 Task: Use the formula "LARGE" in spreadsheet "Project portfolio".
Action: Mouse pressed left at (774, 375)
Screenshot: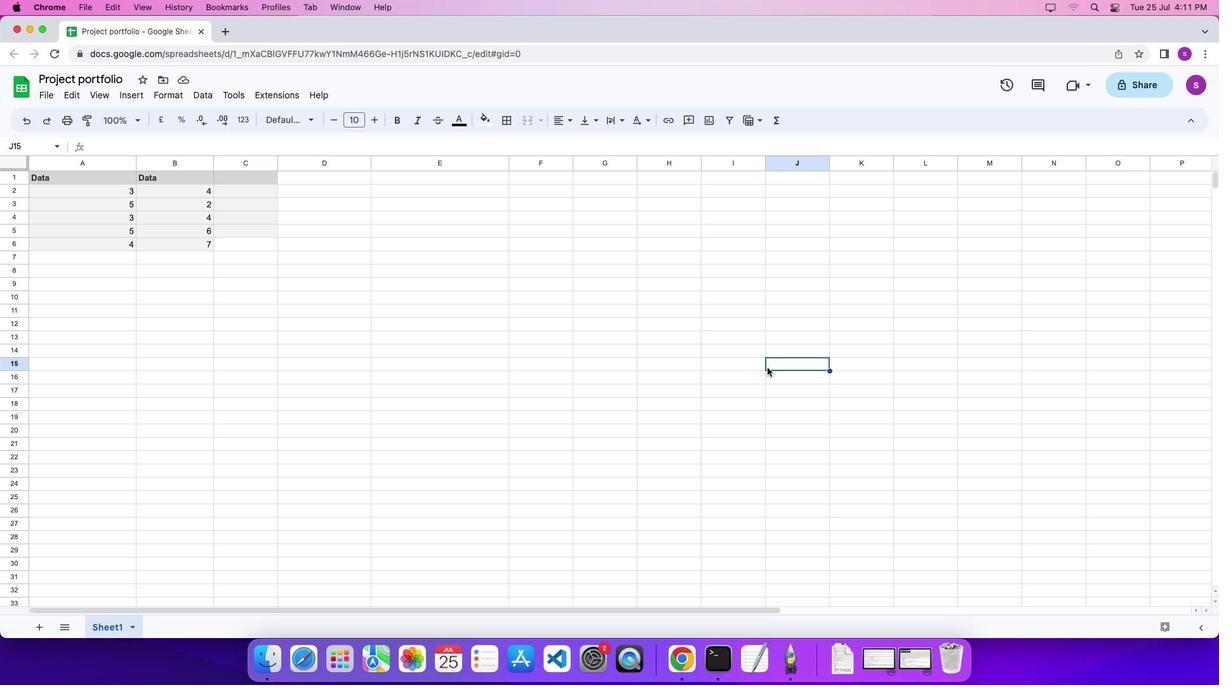 
Action: Mouse moved to (449, 215)
Screenshot: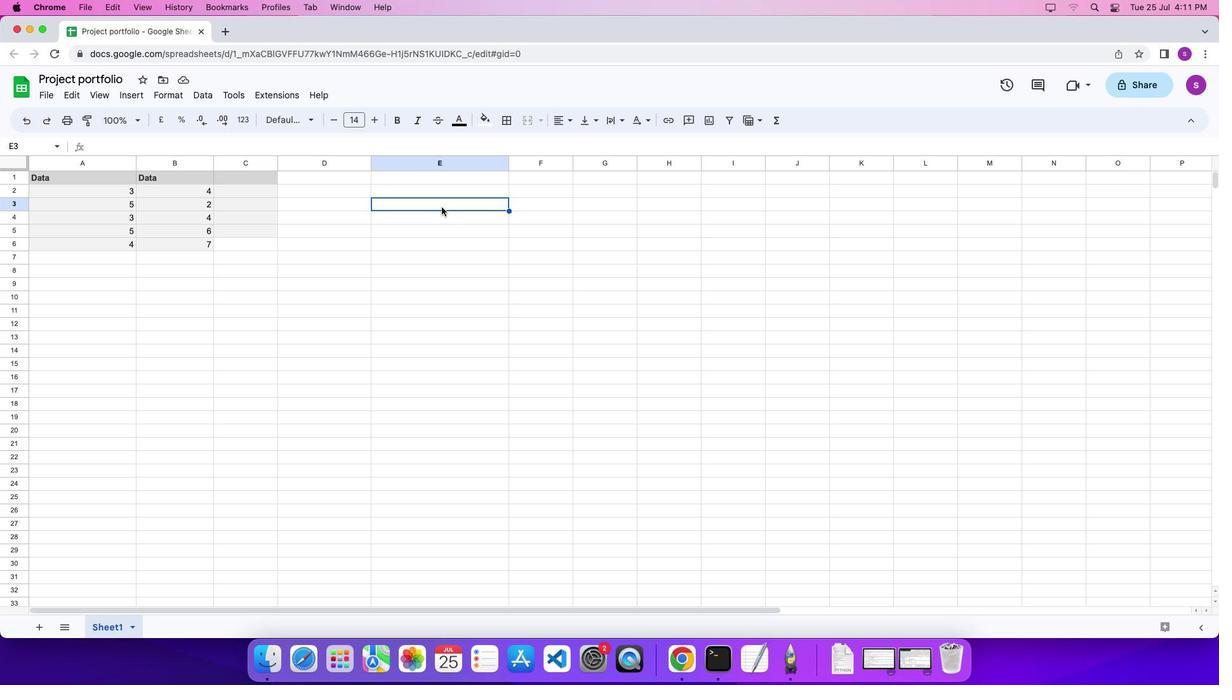 
Action: Mouse pressed left at (449, 215)
Screenshot: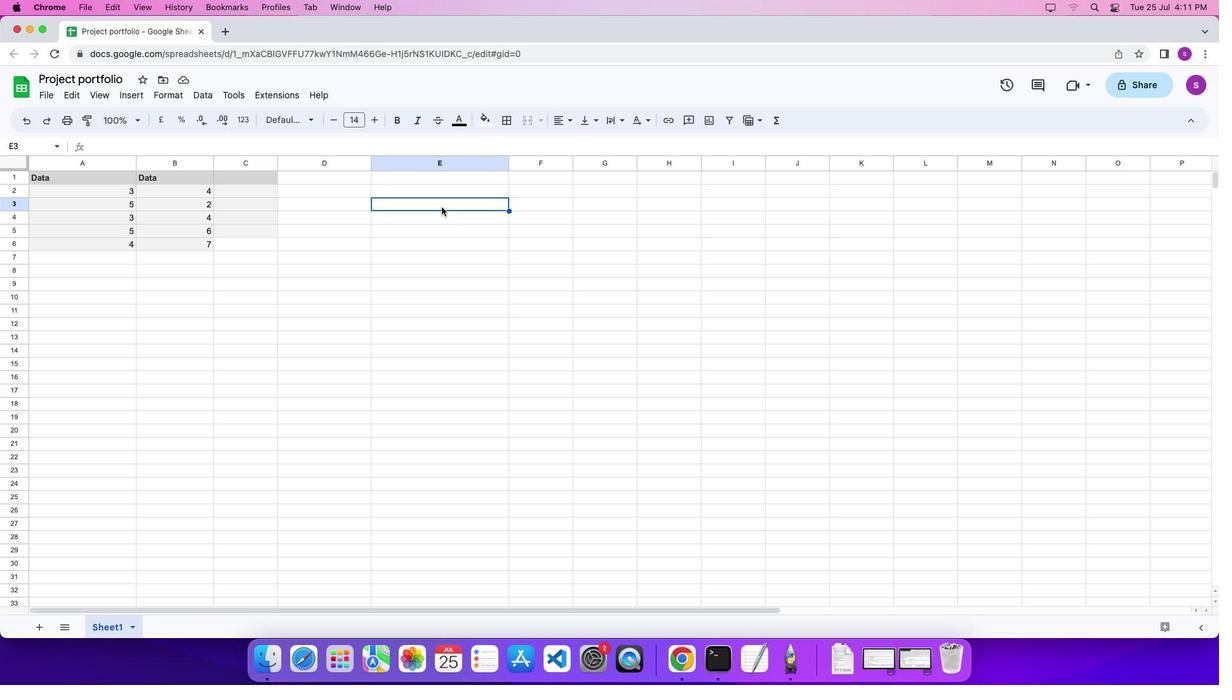 
Action: Key pressed '=''='
Screenshot: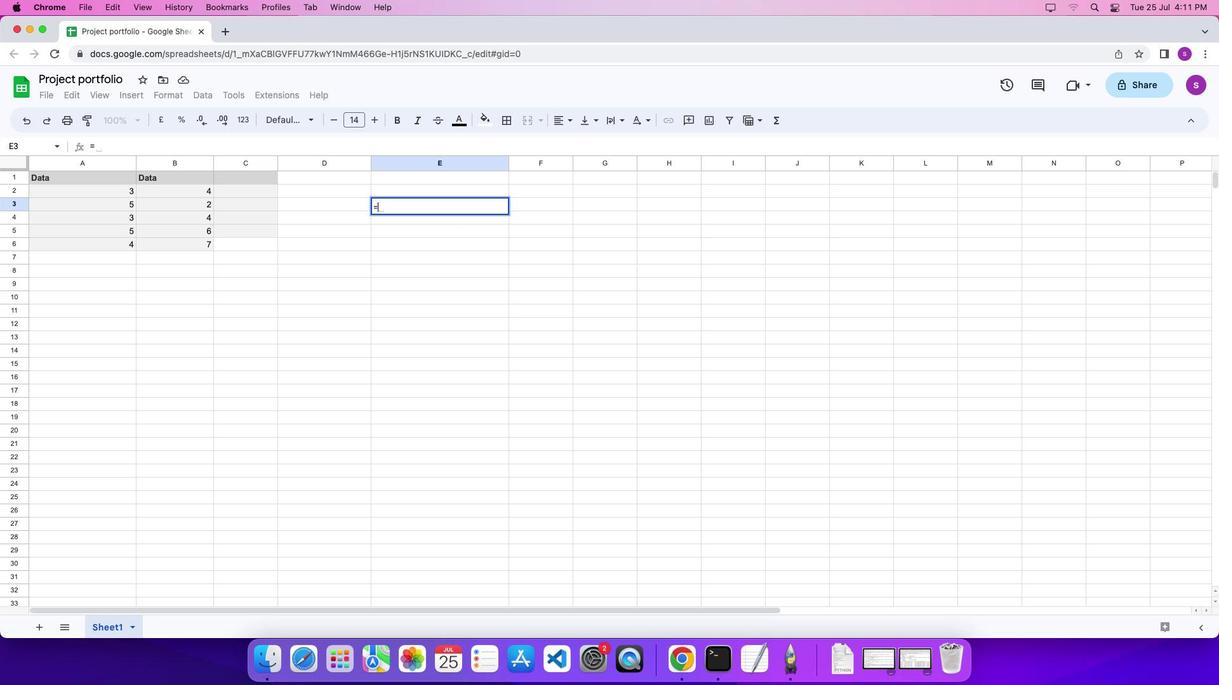 
Action: Mouse moved to (782, 125)
Screenshot: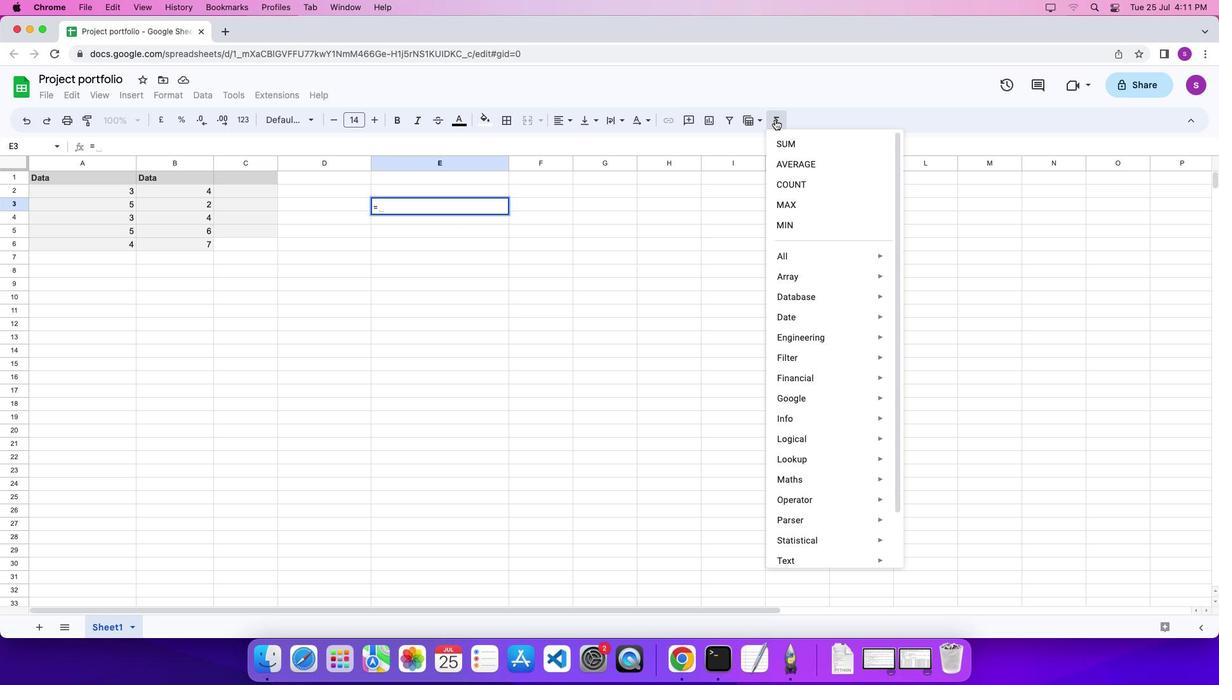 
Action: Mouse pressed left at (782, 125)
Screenshot: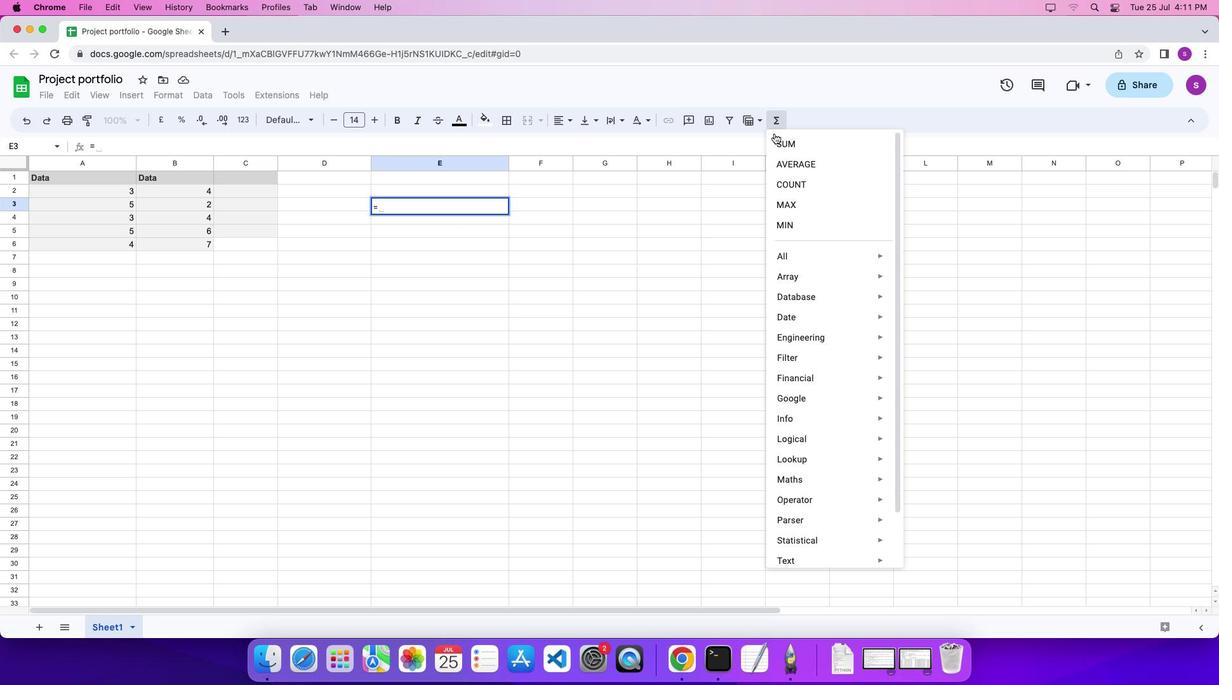 
Action: Mouse moved to (1002, 531)
Screenshot: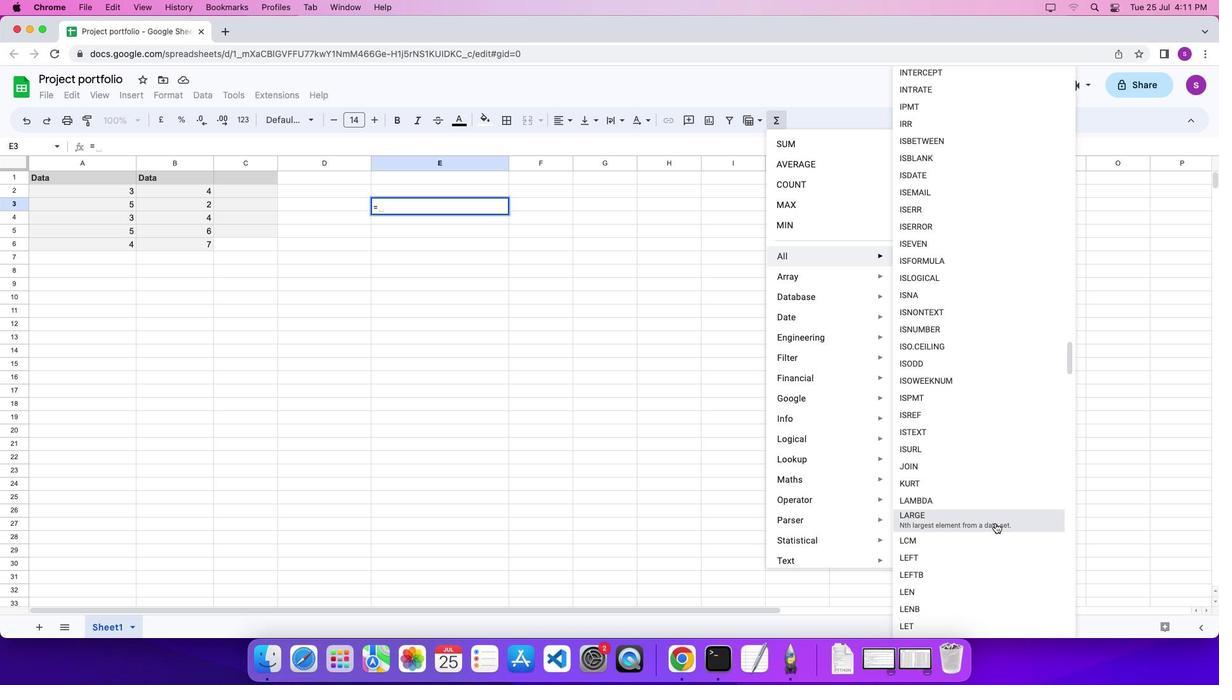 
Action: Mouse pressed left at (1002, 531)
Screenshot: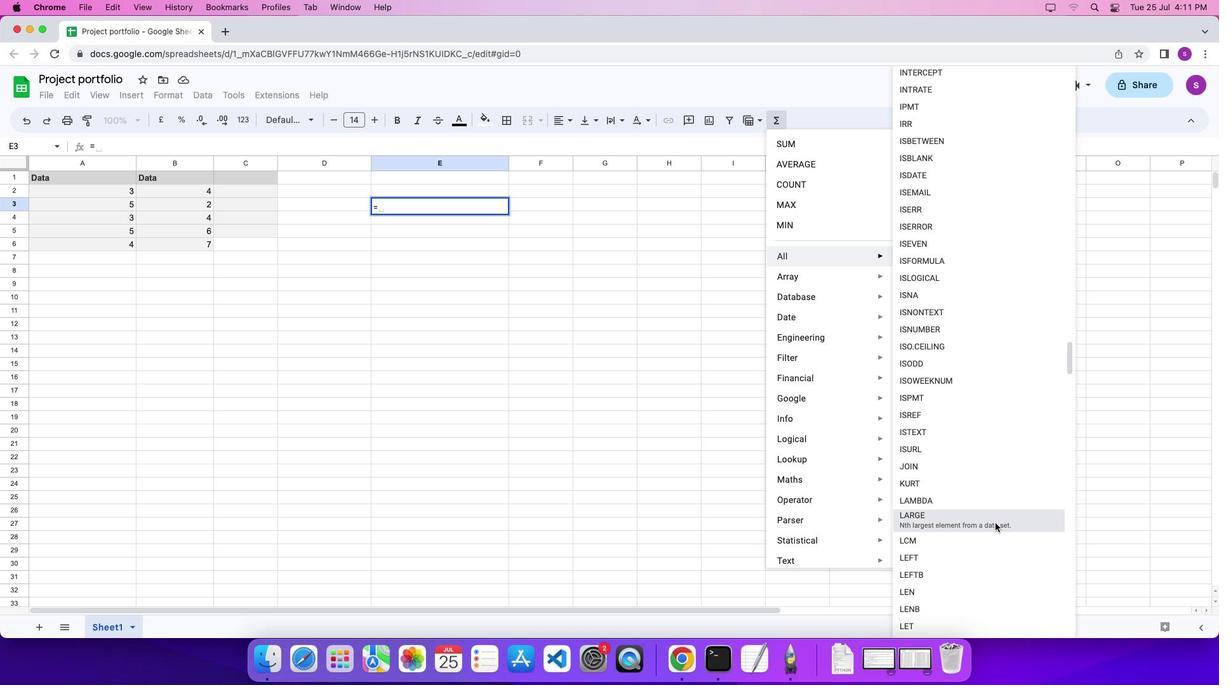 
Action: Mouse moved to (127, 195)
Screenshot: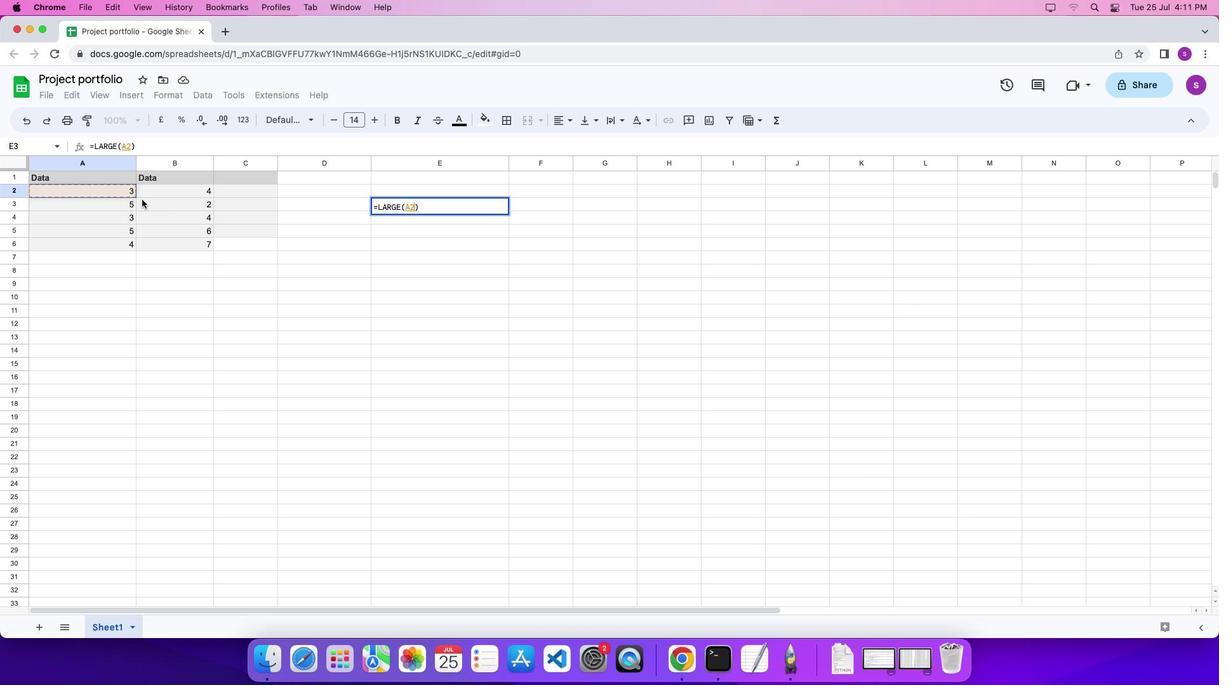 
Action: Mouse pressed left at (127, 195)
Screenshot: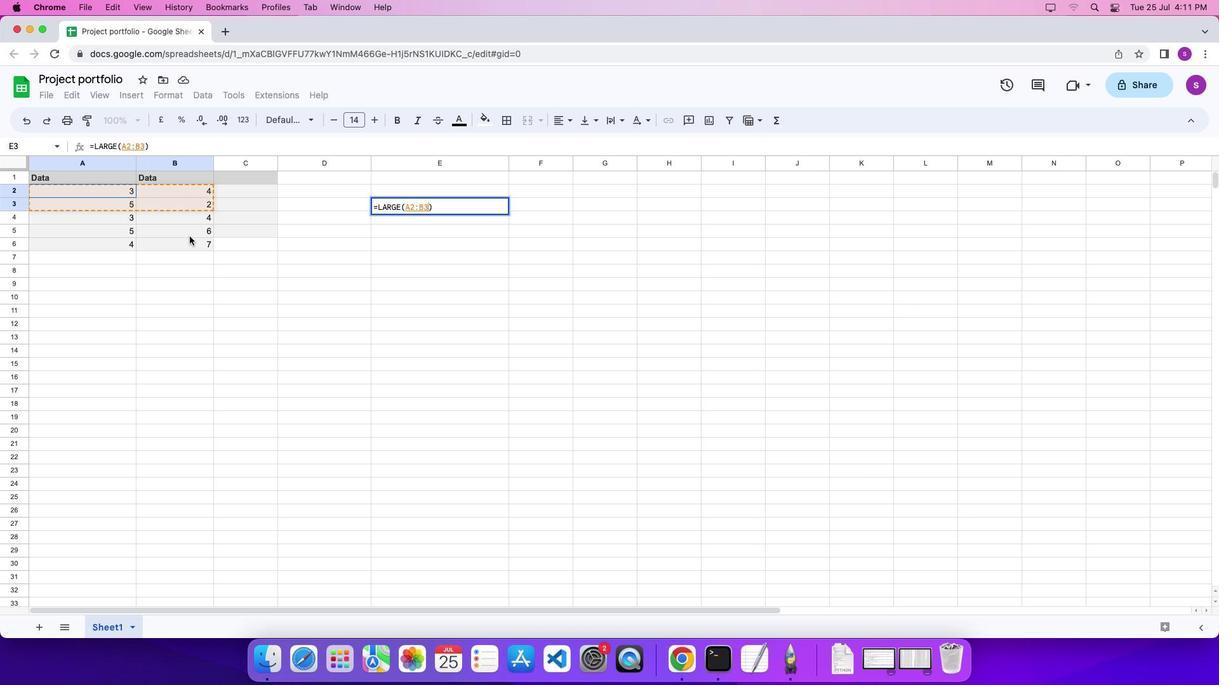 
Action: Mouse moved to (207, 257)
Screenshot: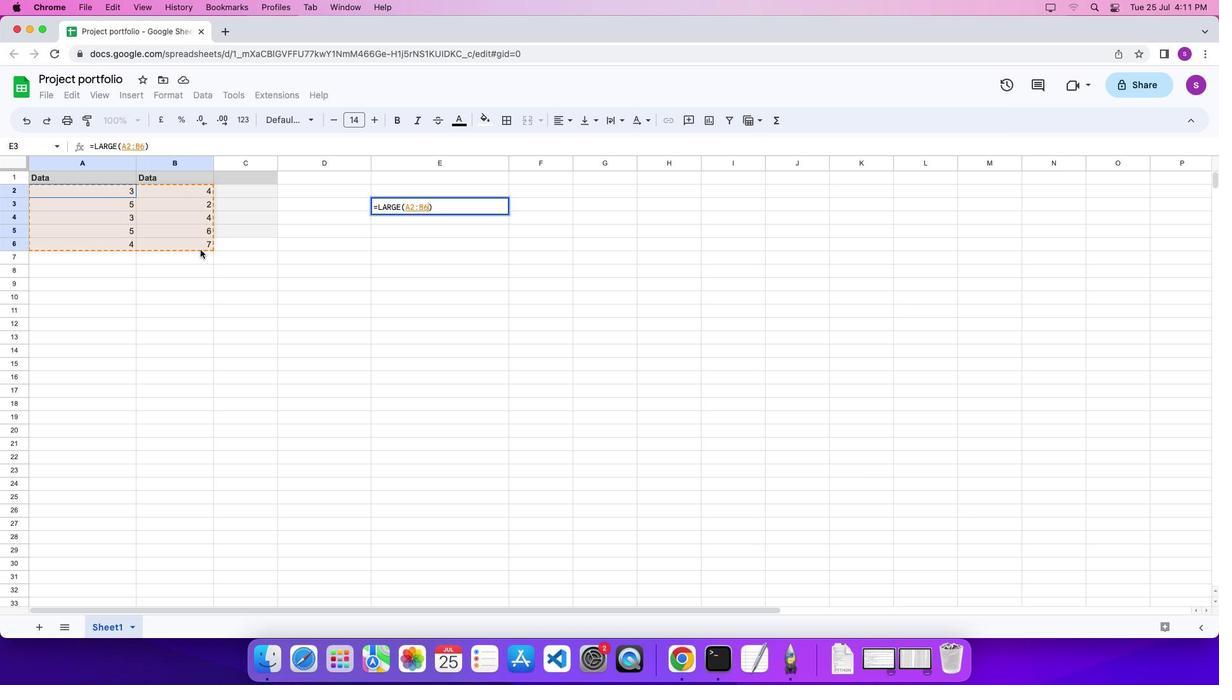 
Action: Key pressed ',''3''\x03'
Screenshot: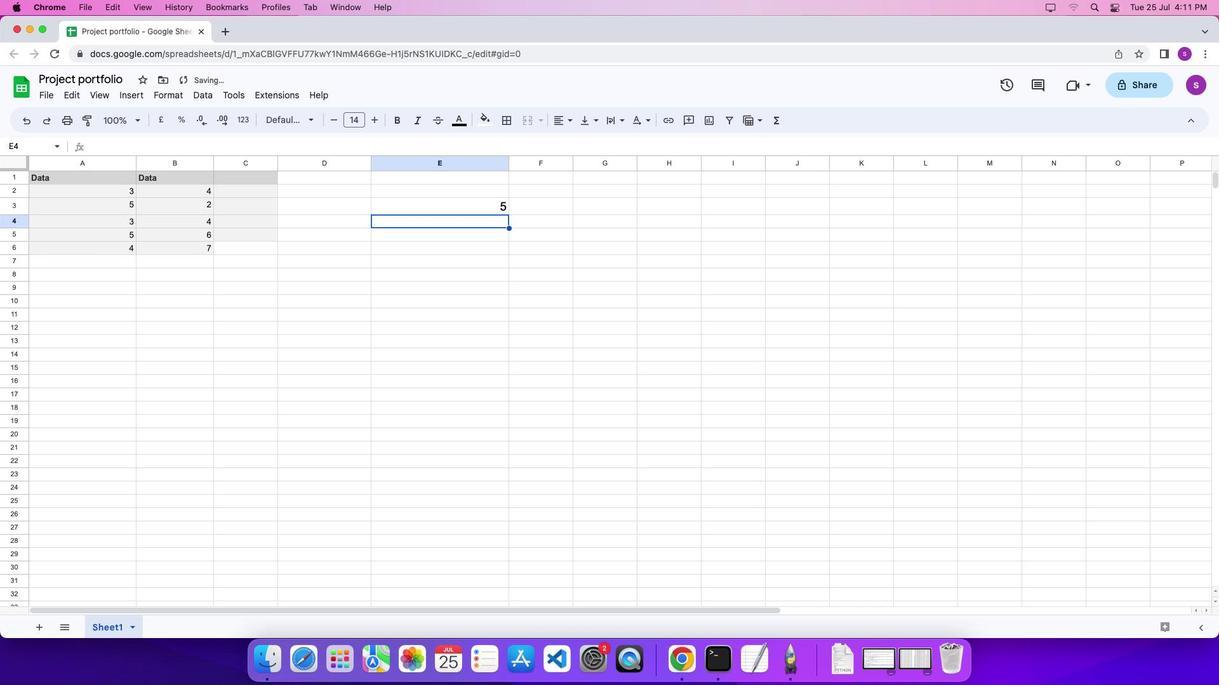 
